 Task: Create a new spreadsheet using the template "Work: Employee Shift Schedule".
Action: Mouse moved to (49, 100)
Screenshot: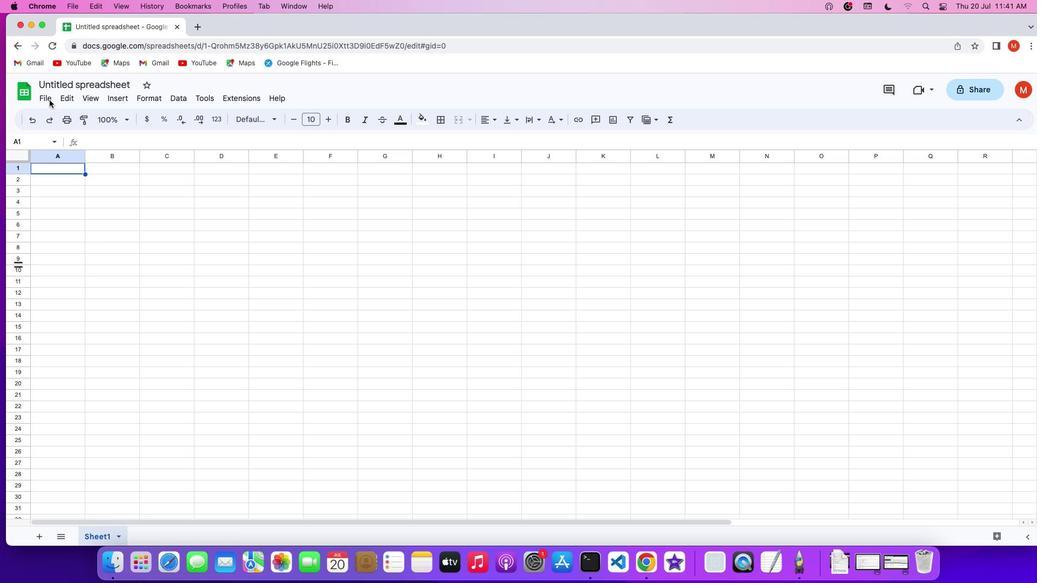 
Action: Mouse pressed left at (49, 100)
Screenshot: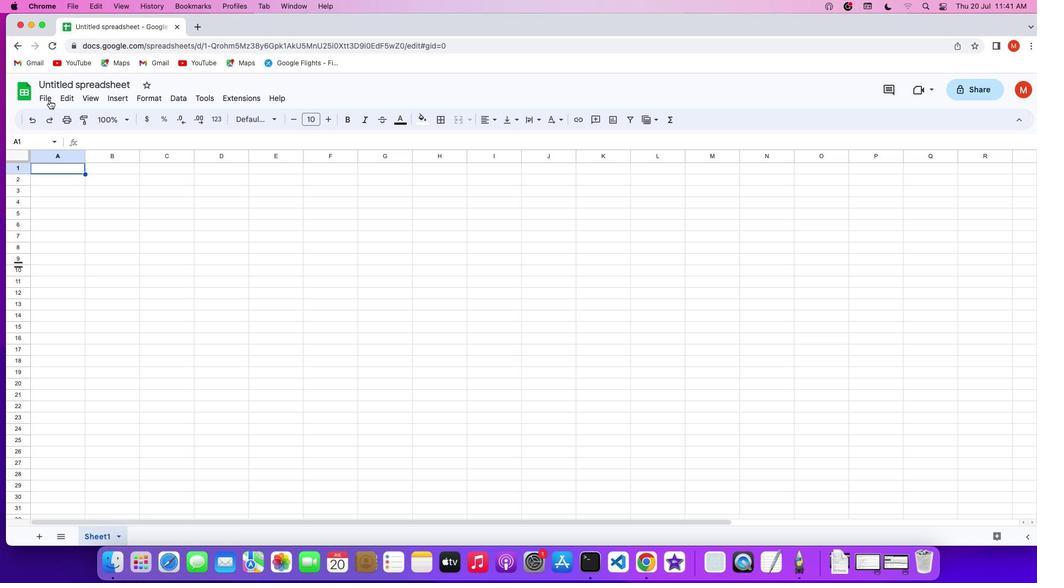 
Action: Mouse moved to (49, 100)
Screenshot: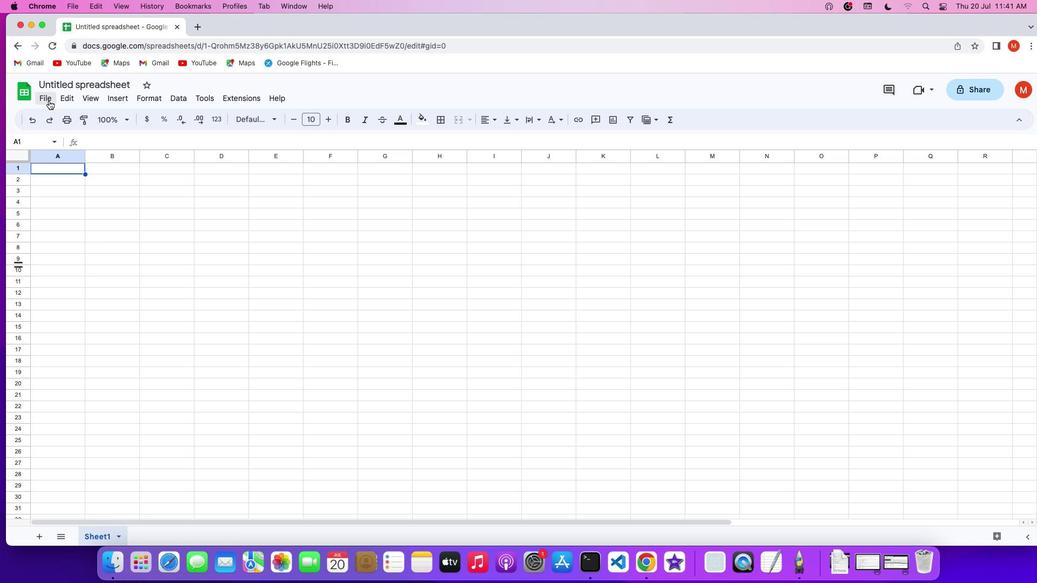 
Action: Mouse pressed left at (49, 100)
Screenshot: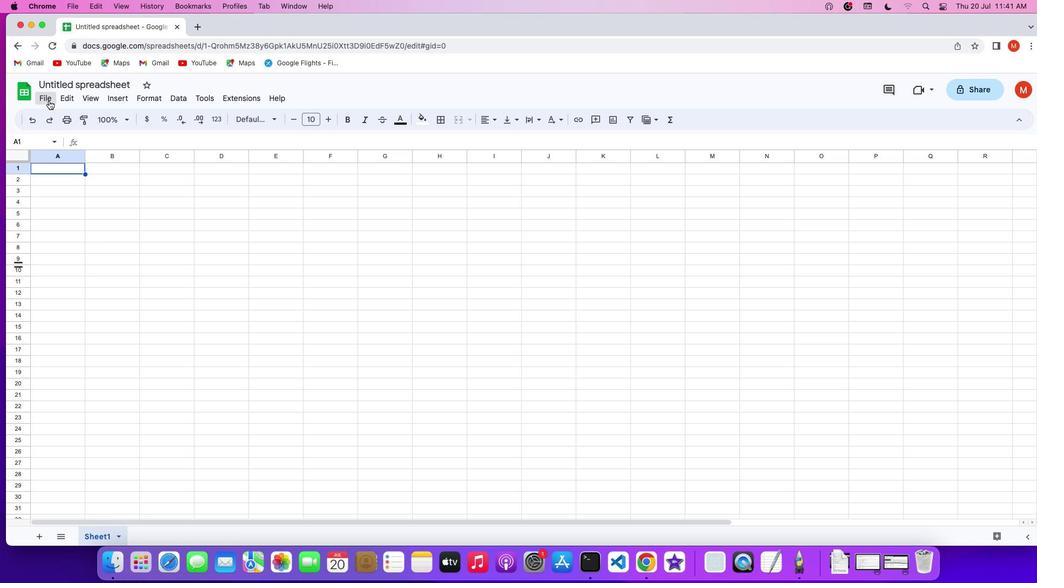 
Action: Mouse moved to (49, 101)
Screenshot: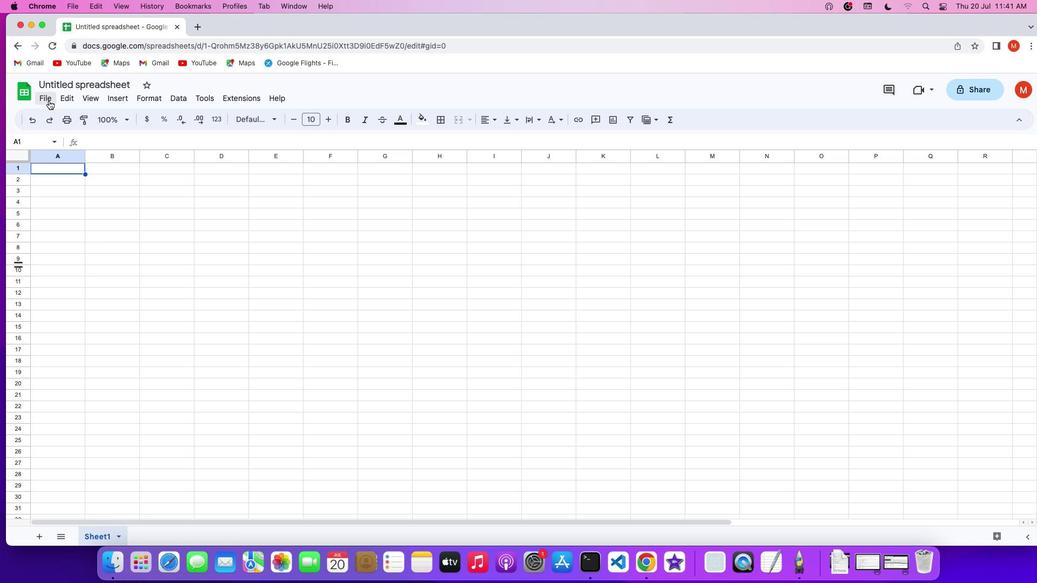 
Action: Mouse pressed left at (49, 101)
Screenshot: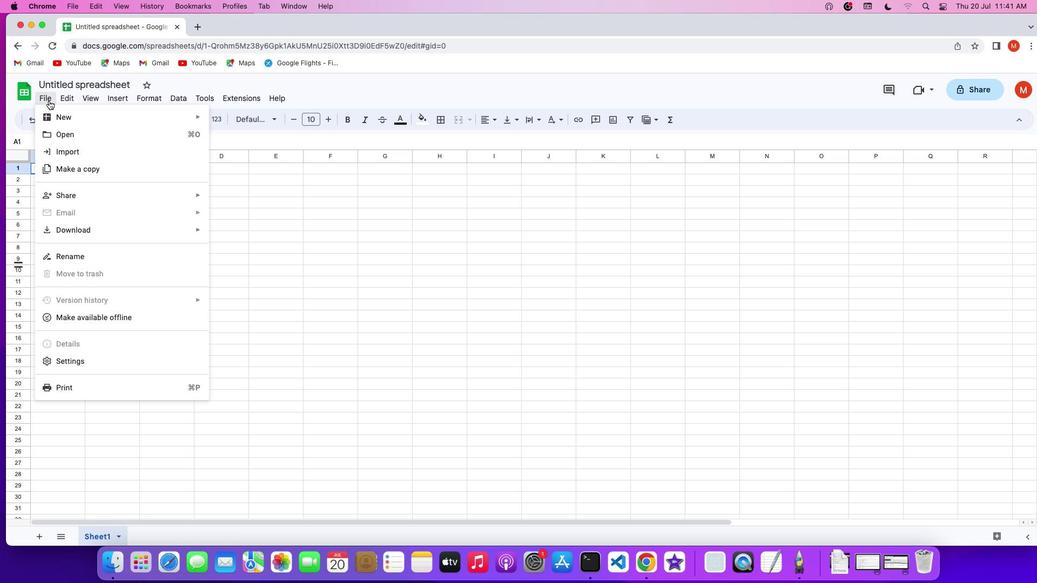 
Action: Mouse moved to (259, 137)
Screenshot: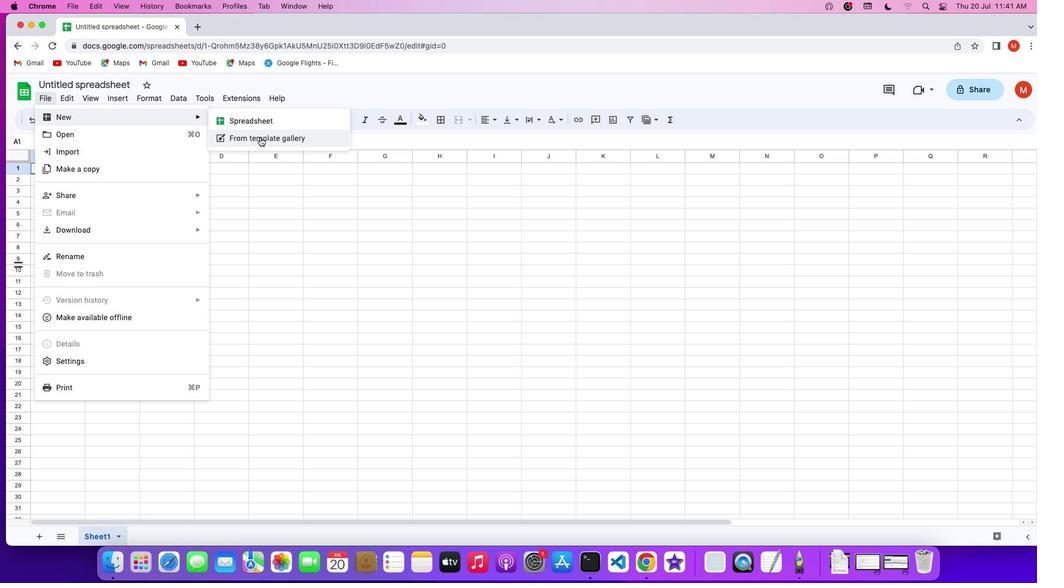
Action: Mouse pressed left at (259, 137)
Screenshot: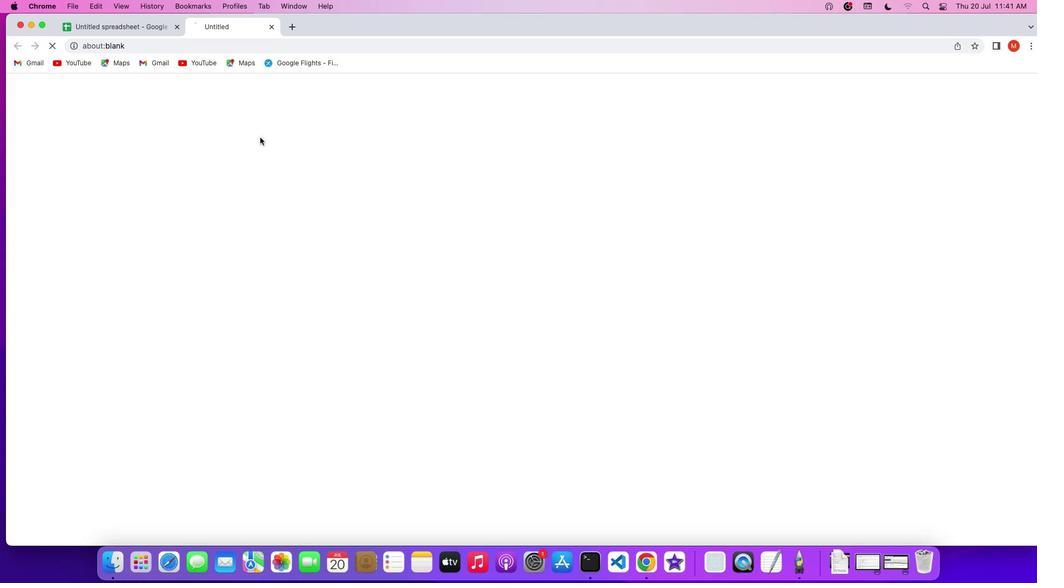 
Action: Mouse moved to (494, 319)
Screenshot: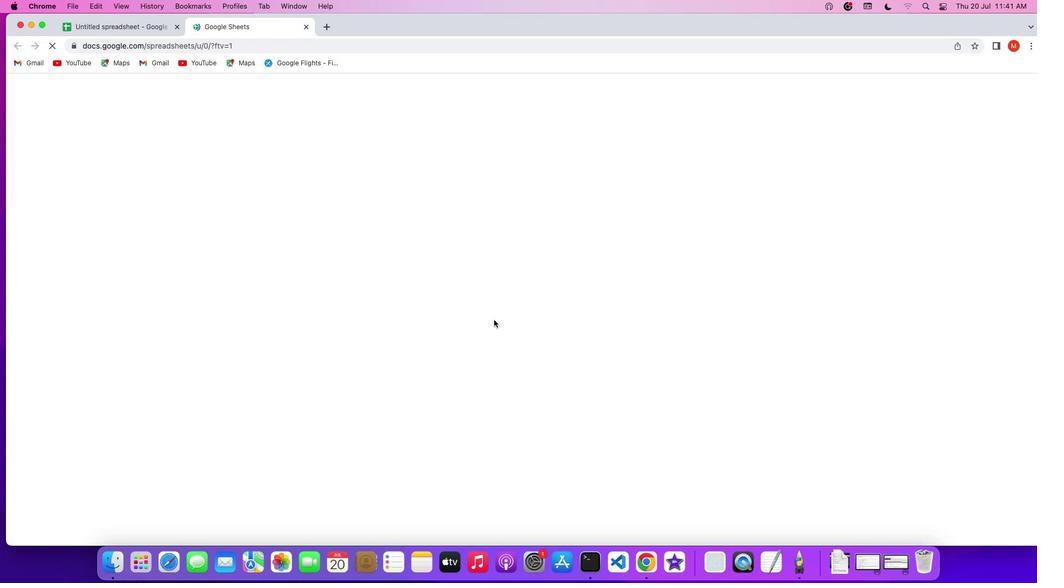 
Action: Mouse scrolled (494, 319) with delta (0, 0)
Screenshot: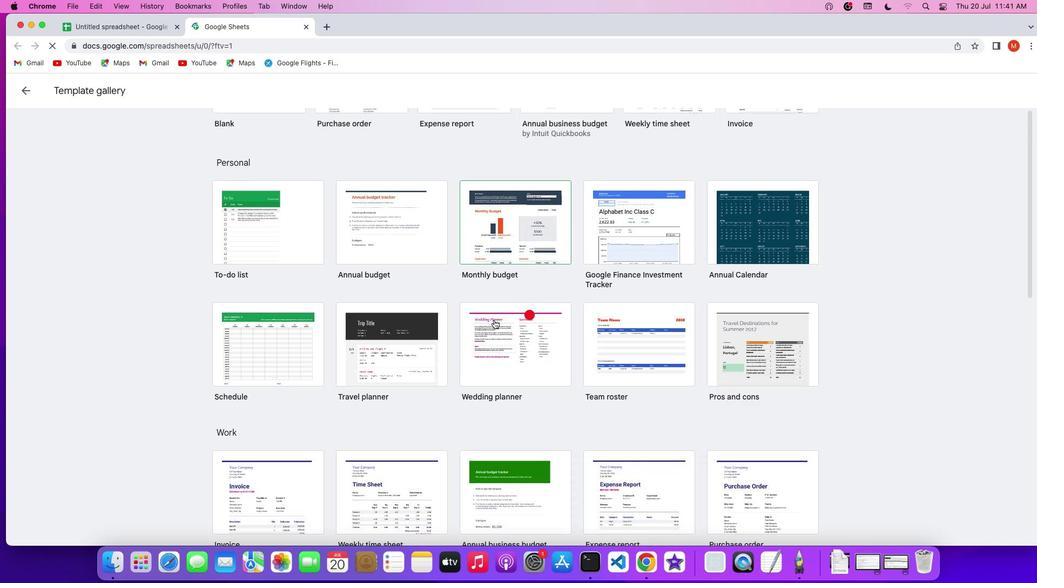 
Action: Mouse scrolled (494, 319) with delta (0, 0)
Screenshot: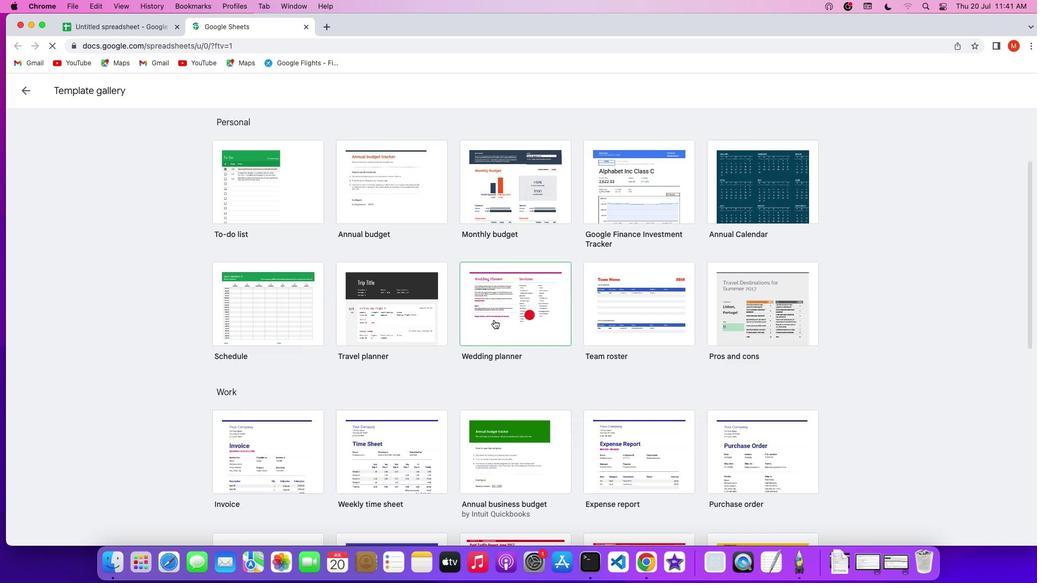 
Action: Mouse scrolled (494, 319) with delta (0, -1)
Screenshot: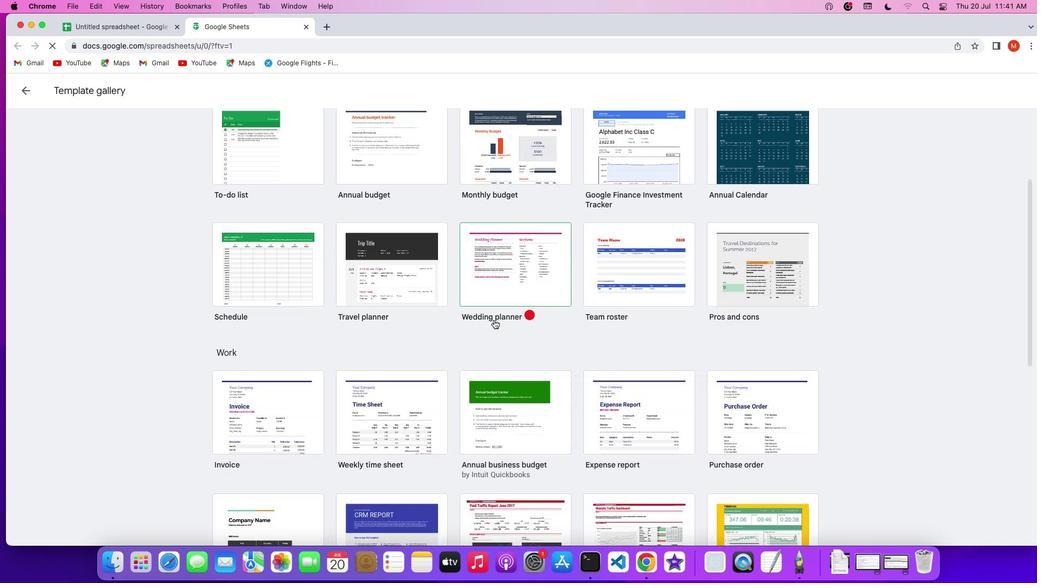 
Action: Mouse scrolled (494, 319) with delta (0, -1)
Screenshot: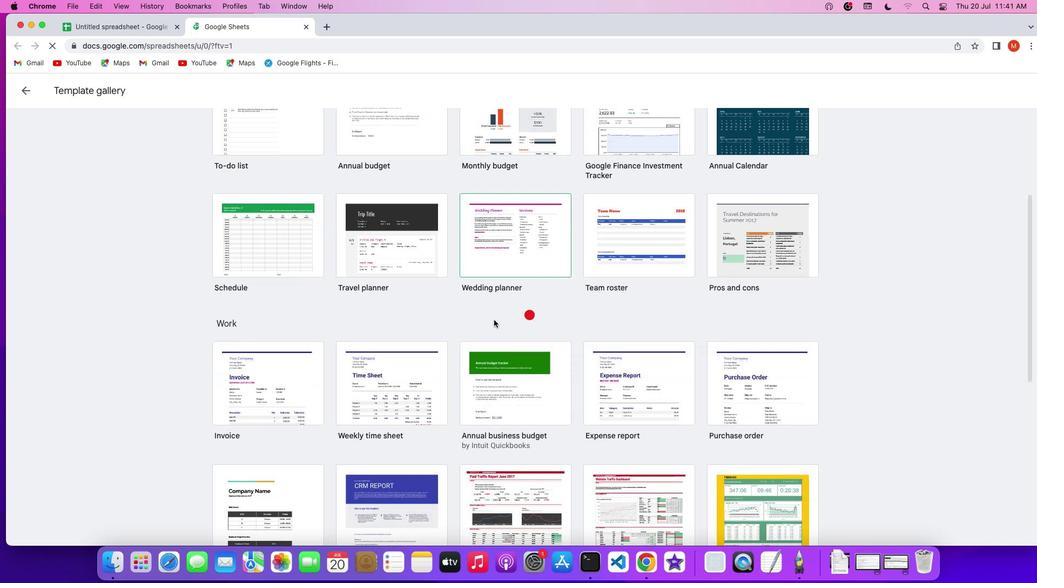 
Action: Mouse scrolled (494, 319) with delta (0, -1)
Screenshot: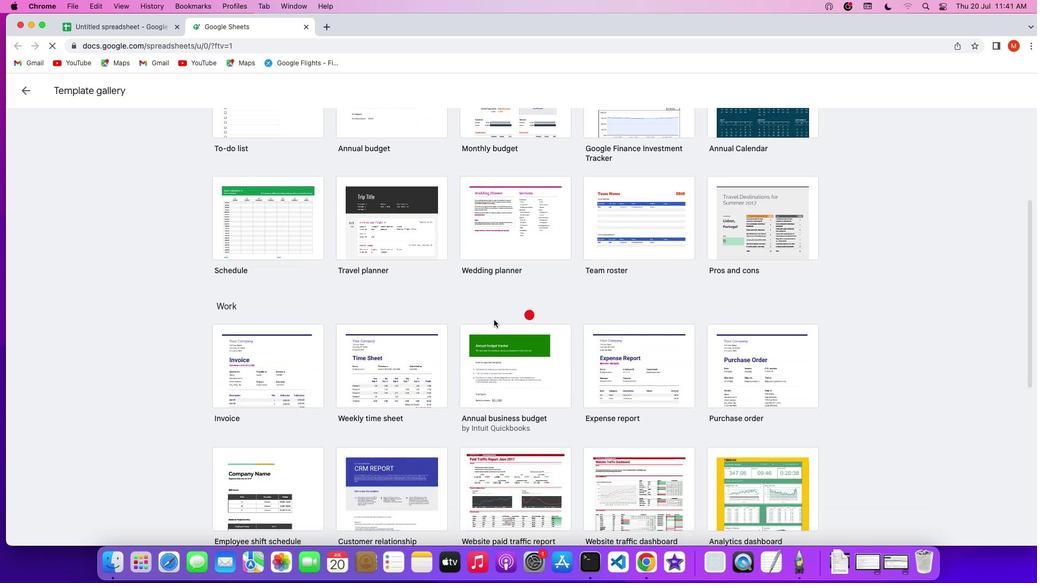 
Action: Mouse scrolled (494, 319) with delta (0, 0)
Screenshot: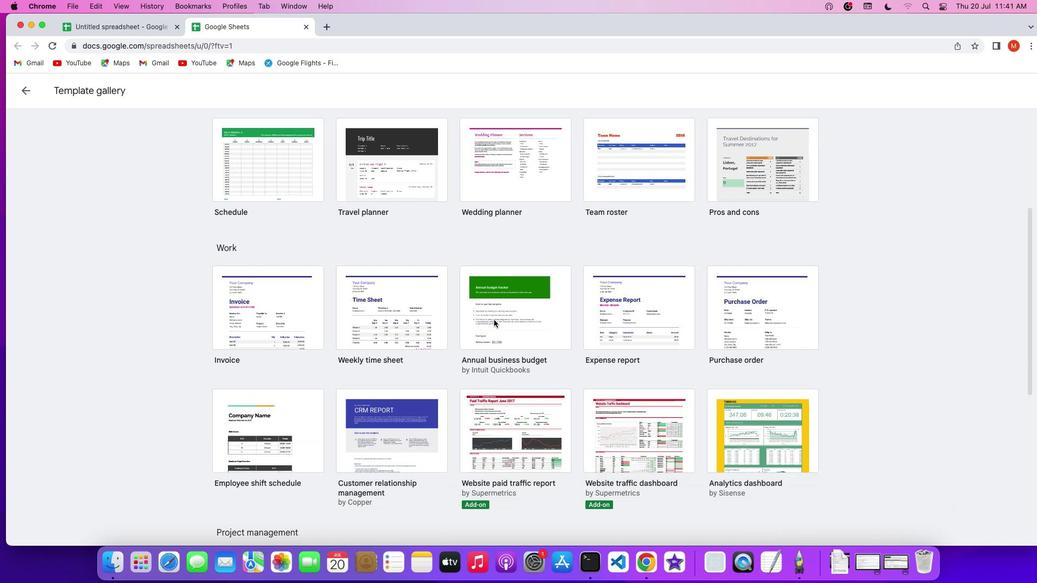 
Action: Mouse scrolled (494, 319) with delta (0, 0)
Screenshot: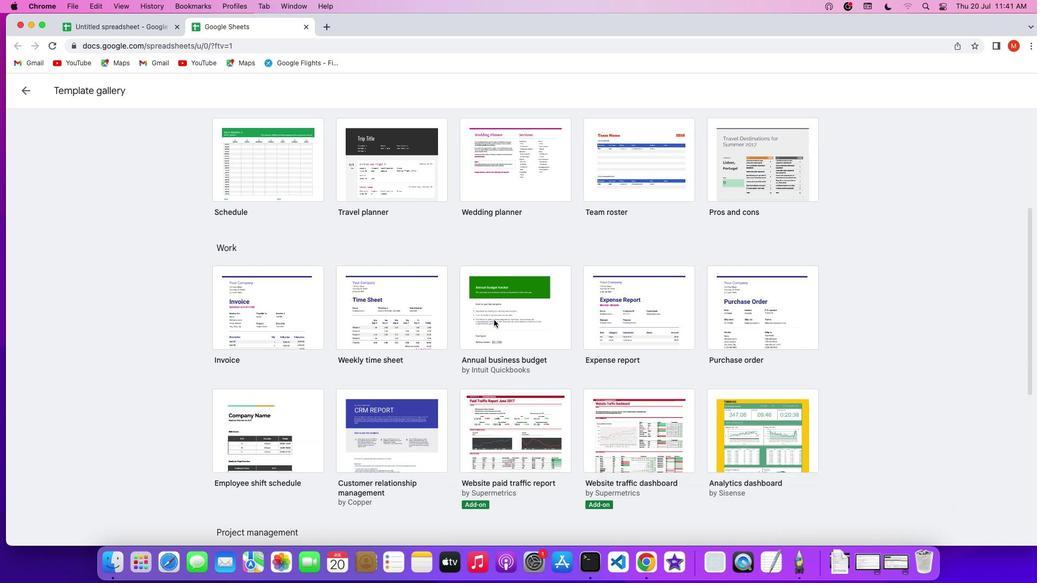 
Action: Mouse scrolled (494, 319) with delta (0, -1)
Screenshot: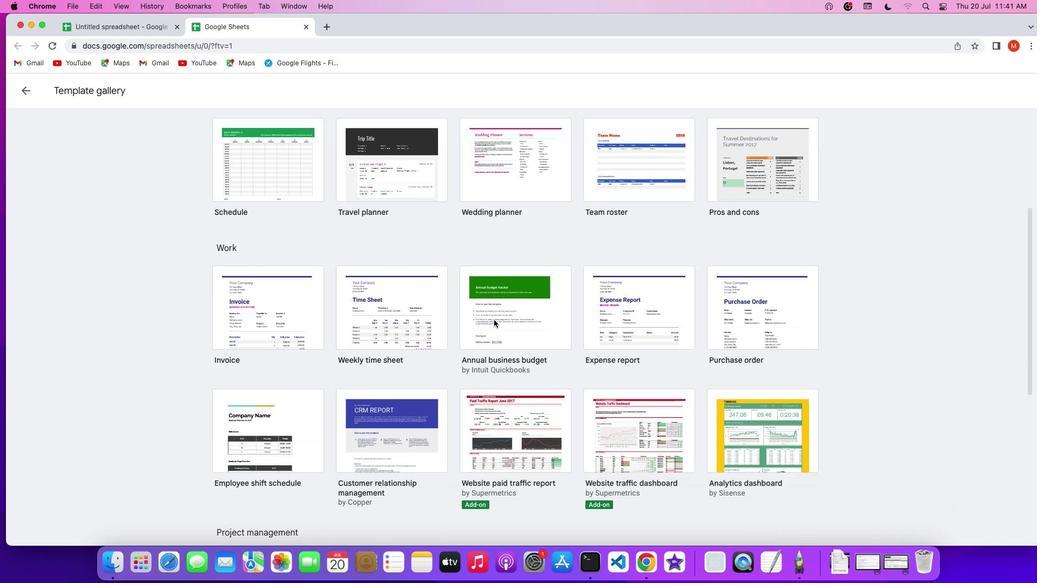 
Action: Mouse scrolled (494, 319) with delta (0, -1)
Screenshot: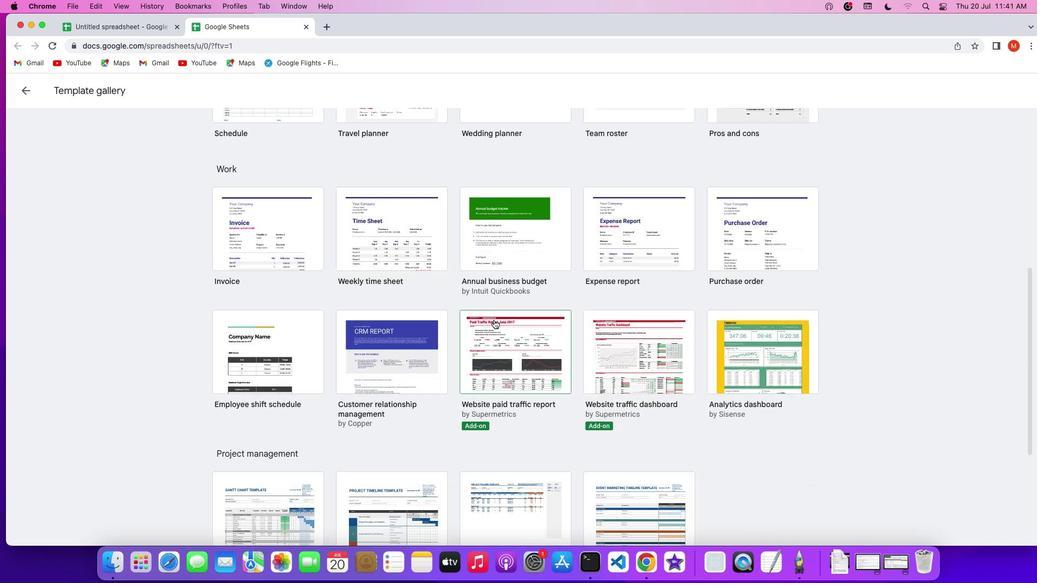 
Action: Mouse moved to (265, 352)
Screenshot: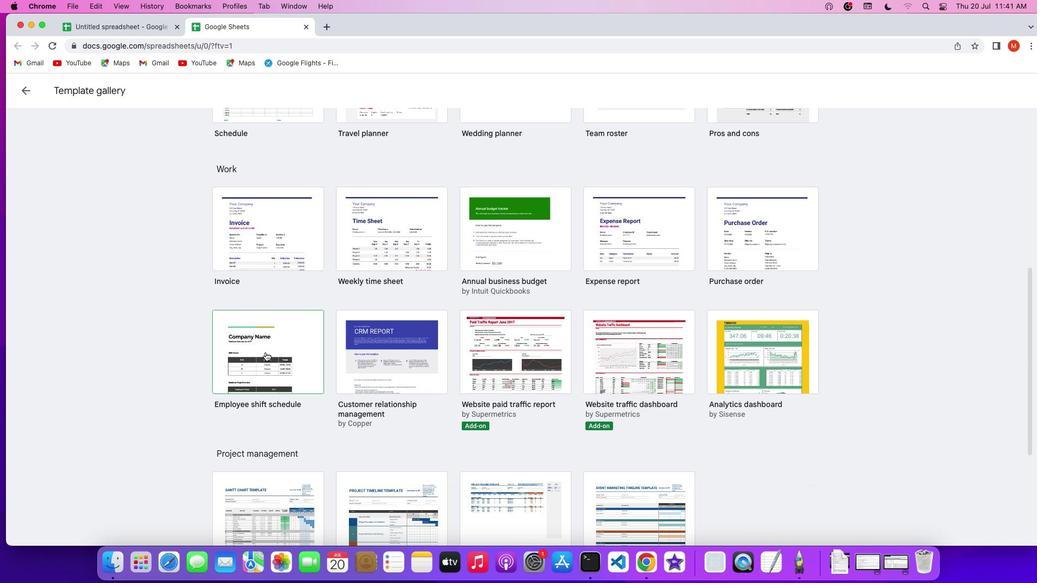 
Action: Mouse pressed left at (265, 352)
Screenshot: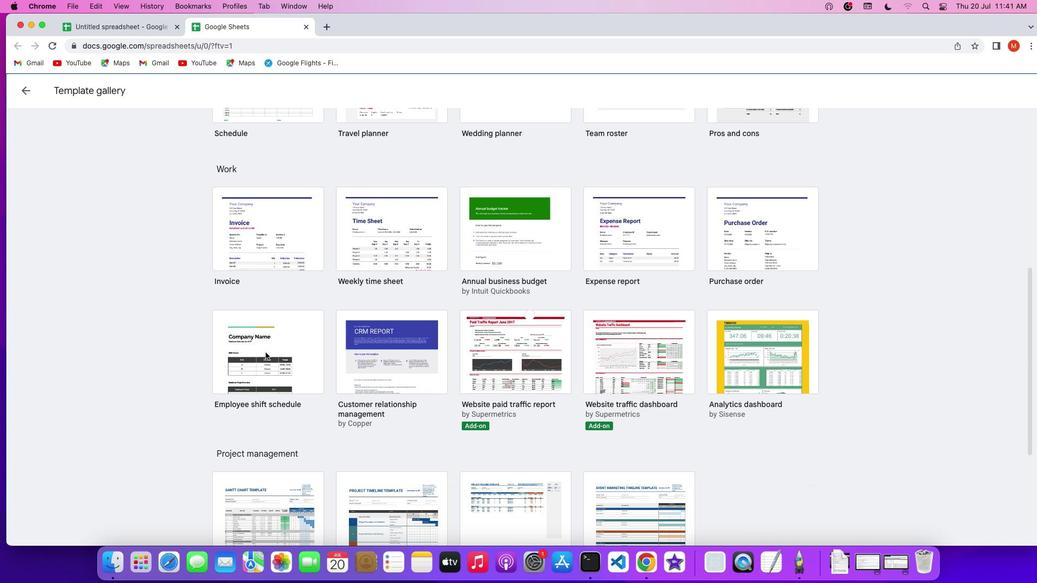 
Action: Mouse pressed left at (265, 352)
Screenshot: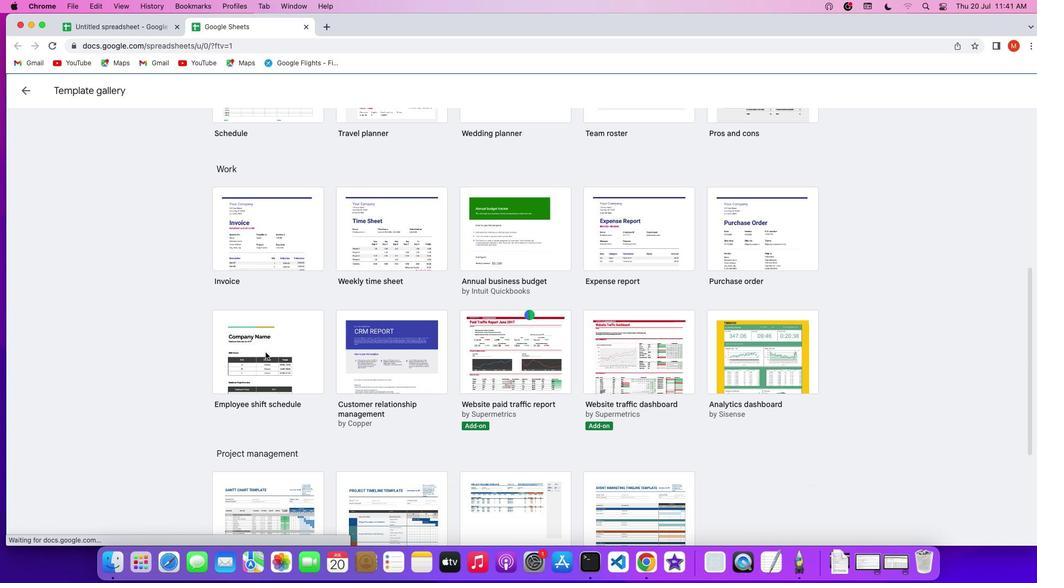 
